 Task: Change the display output to DirectX (DirectDraw) video output.
Action: Mouse moved to (94, 11)
Screenshot: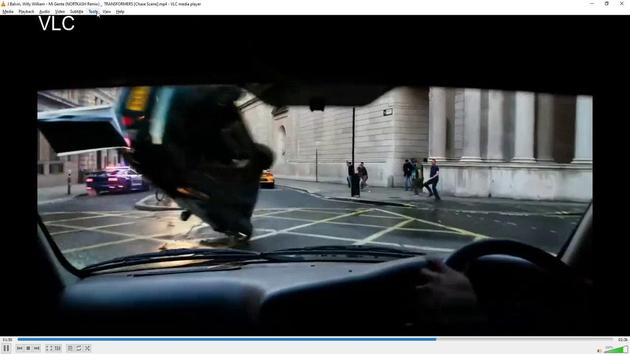 
Action: Mouse pressed left at (94, 11)
Screenshot: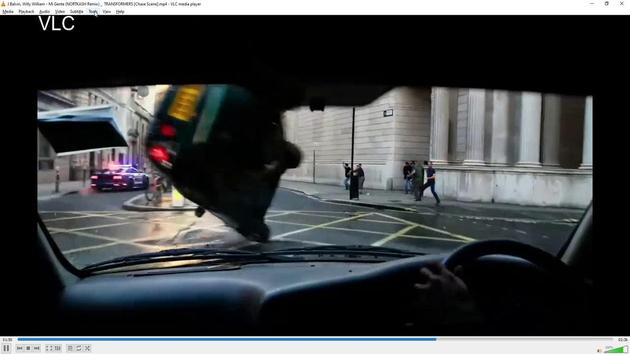 
Action: Mouse moved to (97, 90)
Screenshot: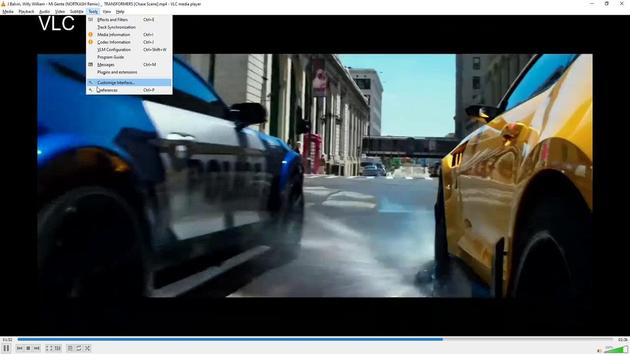 
Action: Mouse pressed left at (97, 90)
Screenshot: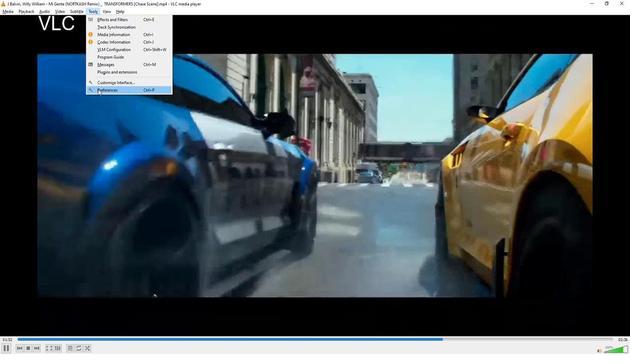 
Action: Mouse moved to (269, 46)
Screenshot: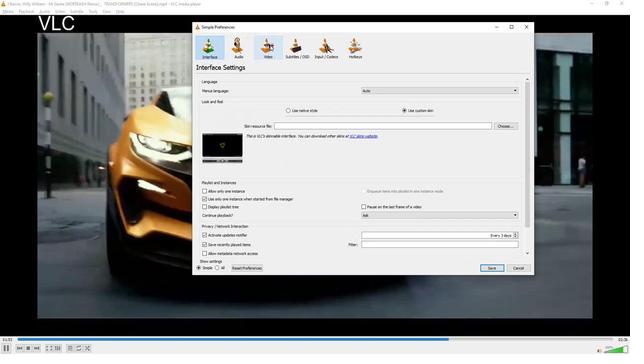 
Action: Mouse pressed left at (269, 46)
Screenshot: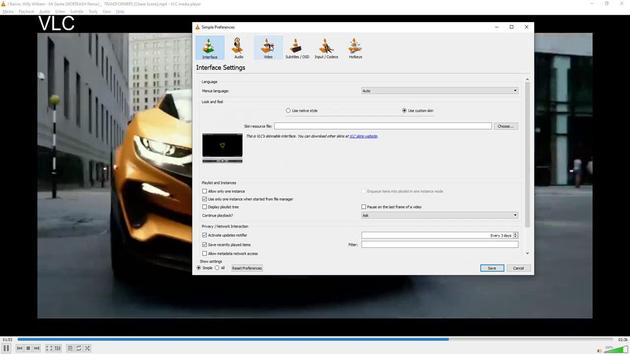 
Action: Mouse moved to (379, 114)
Screenshot: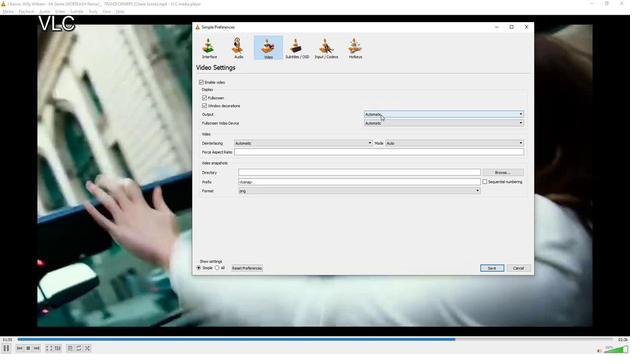 
Action: Mouse pressed left at (379, 114)
Screenshot: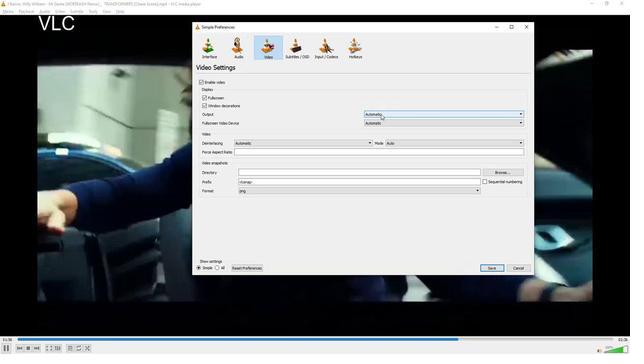 
Action: Mouse moved to (380, 142)
Screenshot: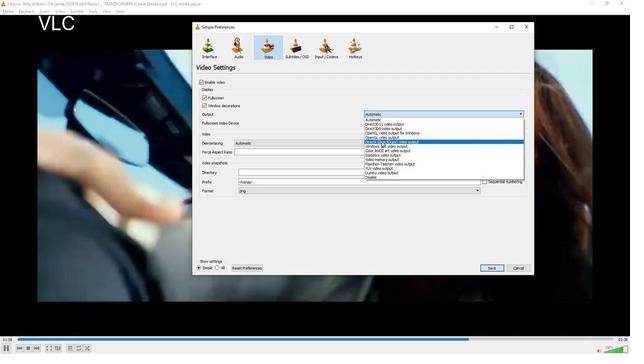 
Action: Mouse pressed left at (380, 142)
Screenshot: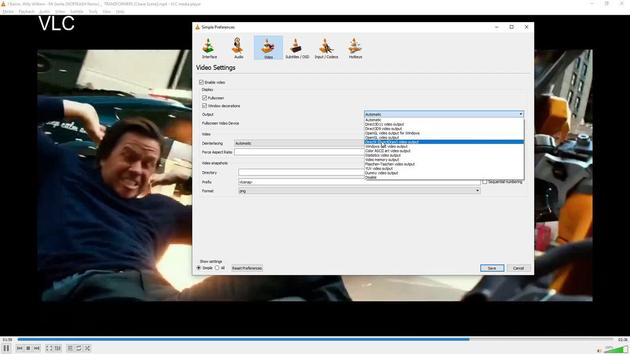
Action: Mouse moved to (370, 256)
Screenshot: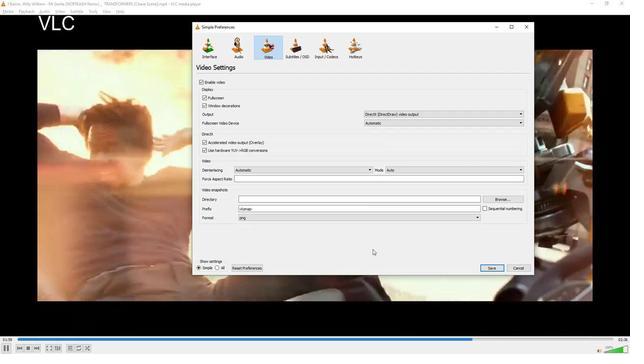 
